 Task: Invite Team Member Softage.1@softage.net to Workspace Digital Strategy Consulting. Invite Team Member Softage.2@softage.net to Workspace Digital Strategy Consulting. Invite Team Member Softage.3@softage.net to Workspace Digital Strategy Consulting. Invite Team Member Softage.4@softage.net to Workspace Digital Strategy Consulting
Action: Mouse moved to (851, 144)
Screenshot: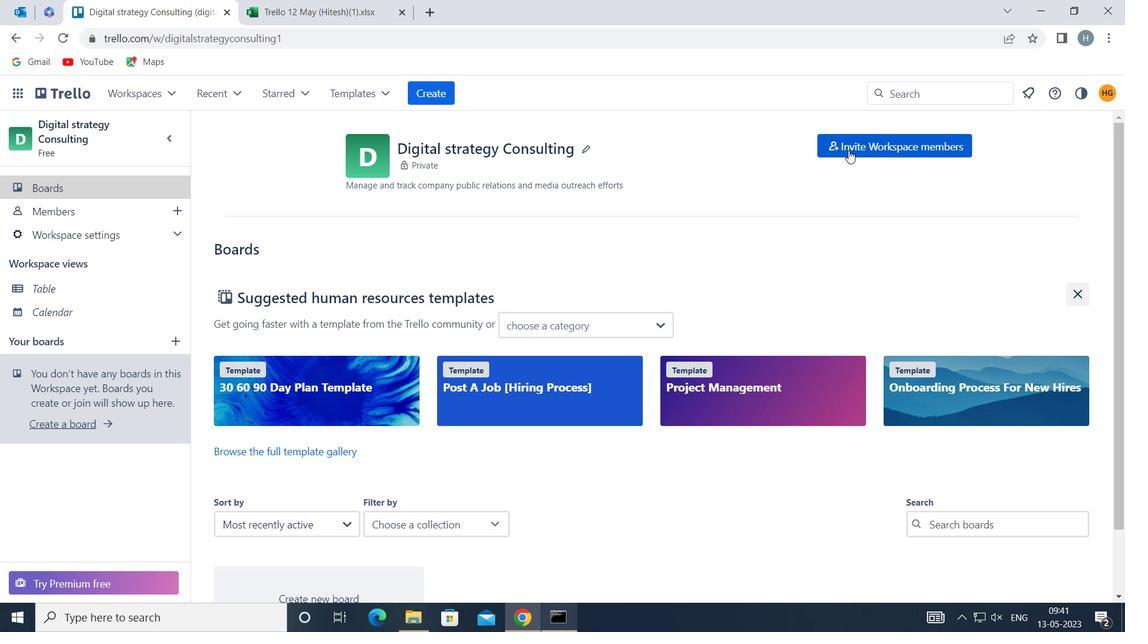 
Action: Mouse pressed left at (851, 144)
Screenshot: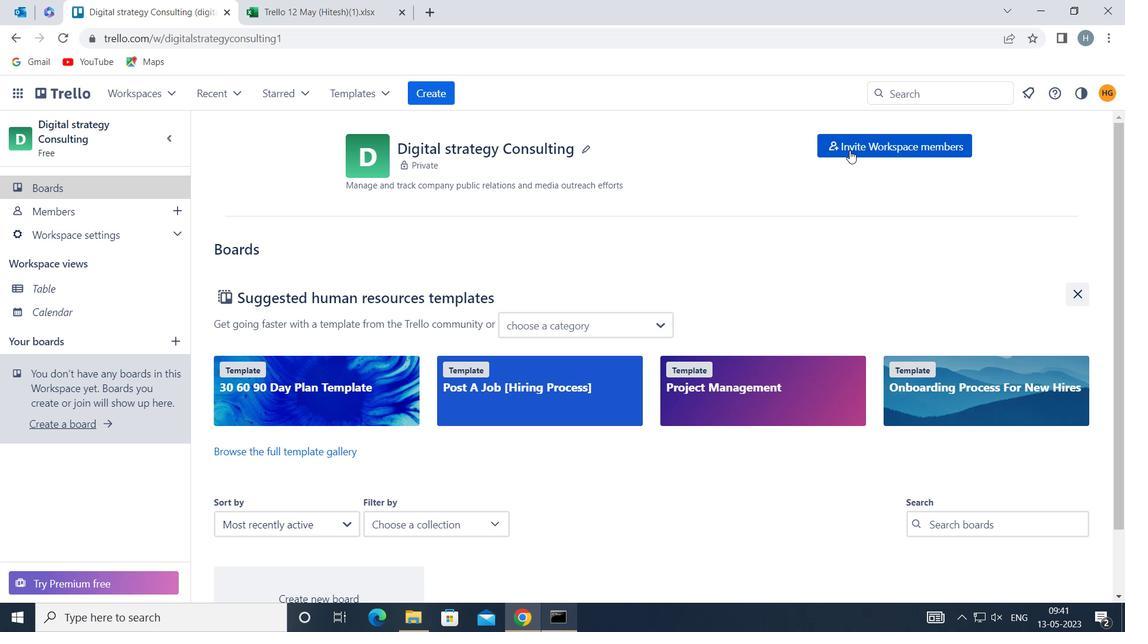 
Action: Mouse moved to (400, 376)
Screenshot: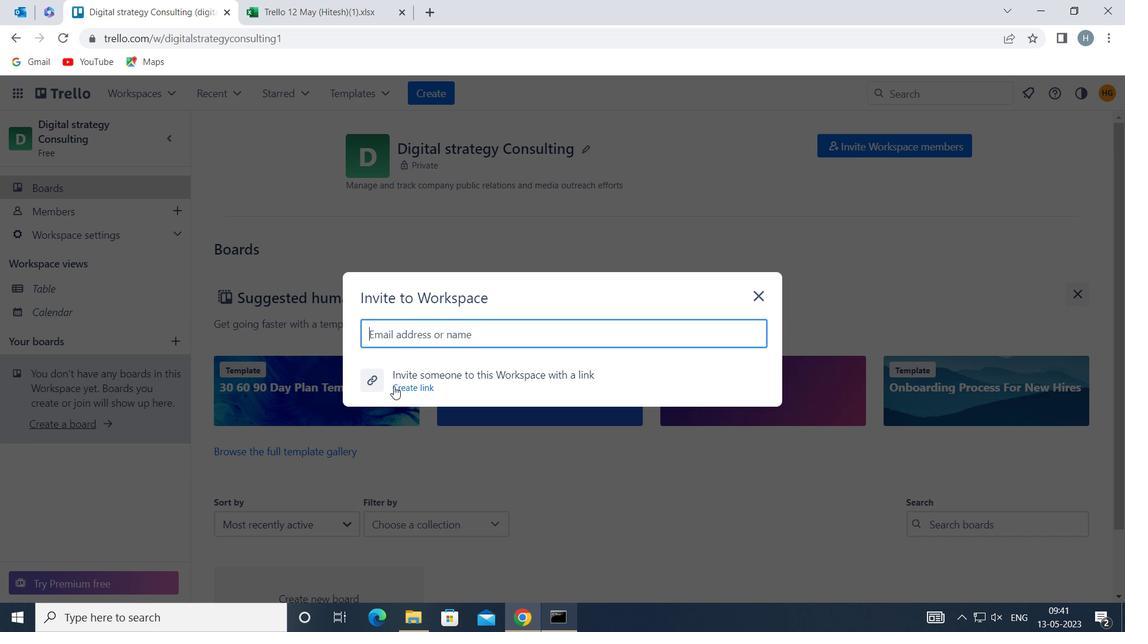 
Action: Key pressed softage.1<Key.shift>@SOFTAGE.NET
Screenshot: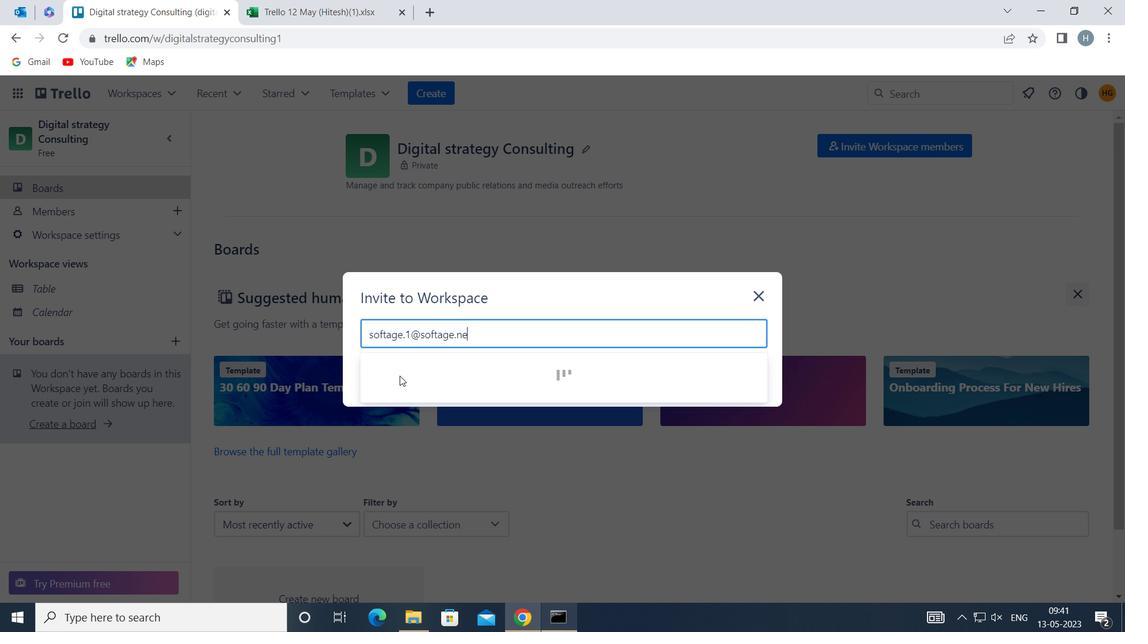 
Action: Mouse moved to (404, 375)
Screenshot: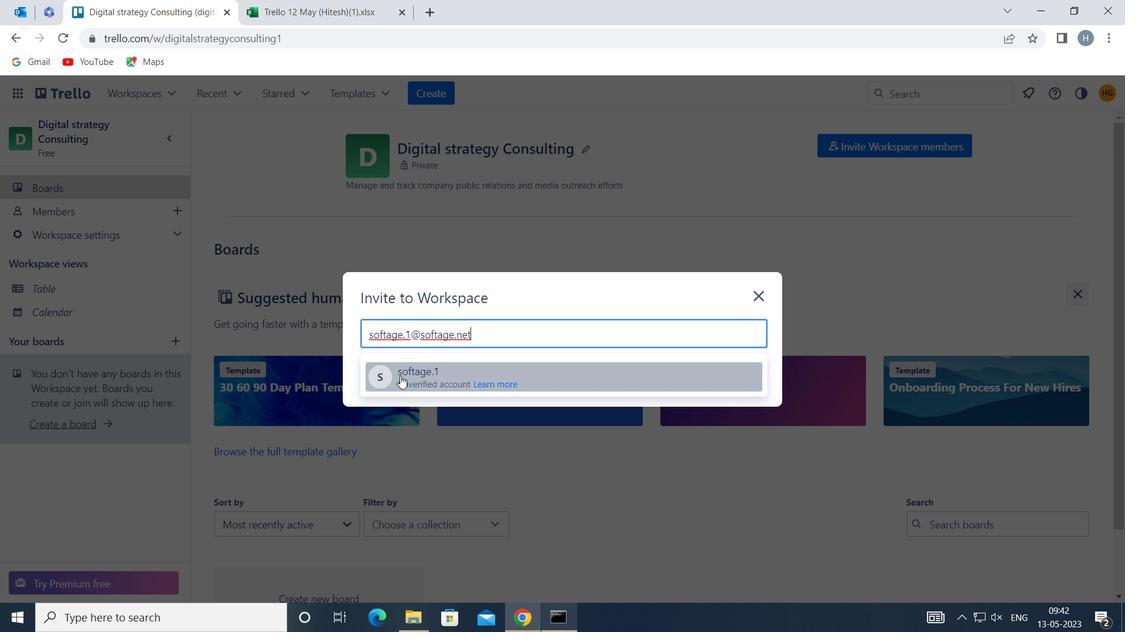 
Action: Mouse pressed left at (404, 375)
Screenshot: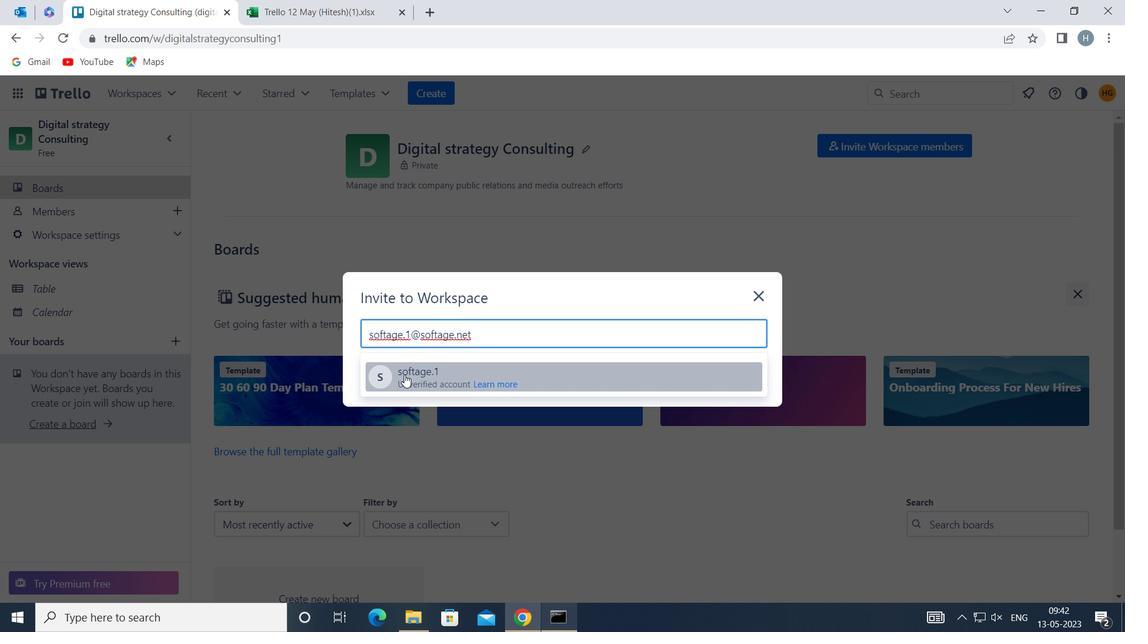 
Action: Key pressed SOFTAGE.2<Key.shift>@SOFTAGE.NR<Key.backspace>ET
Screenshot: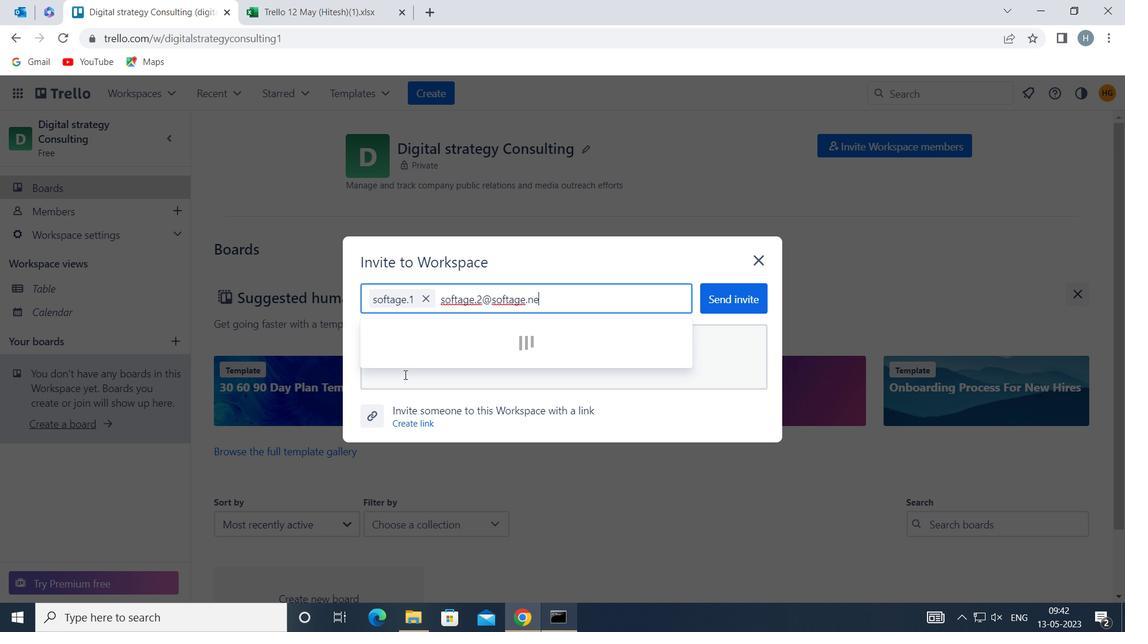 
Action: Mouse moved to (410, 346)
Screenshot: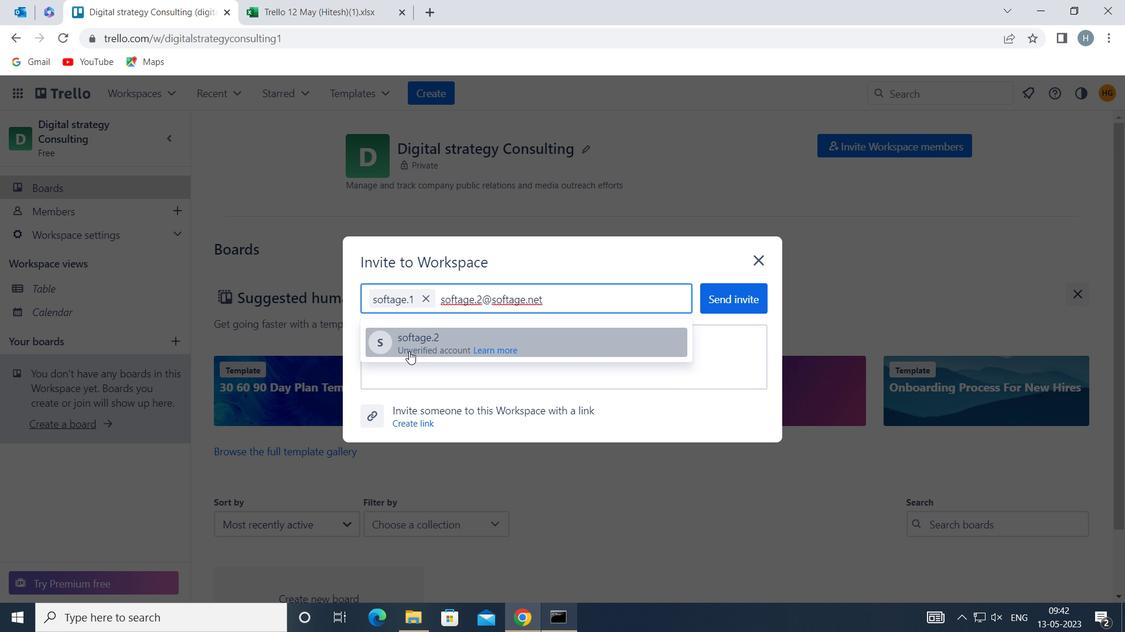 
Action: Mouse pressed left at (410, 346)
Screenshot: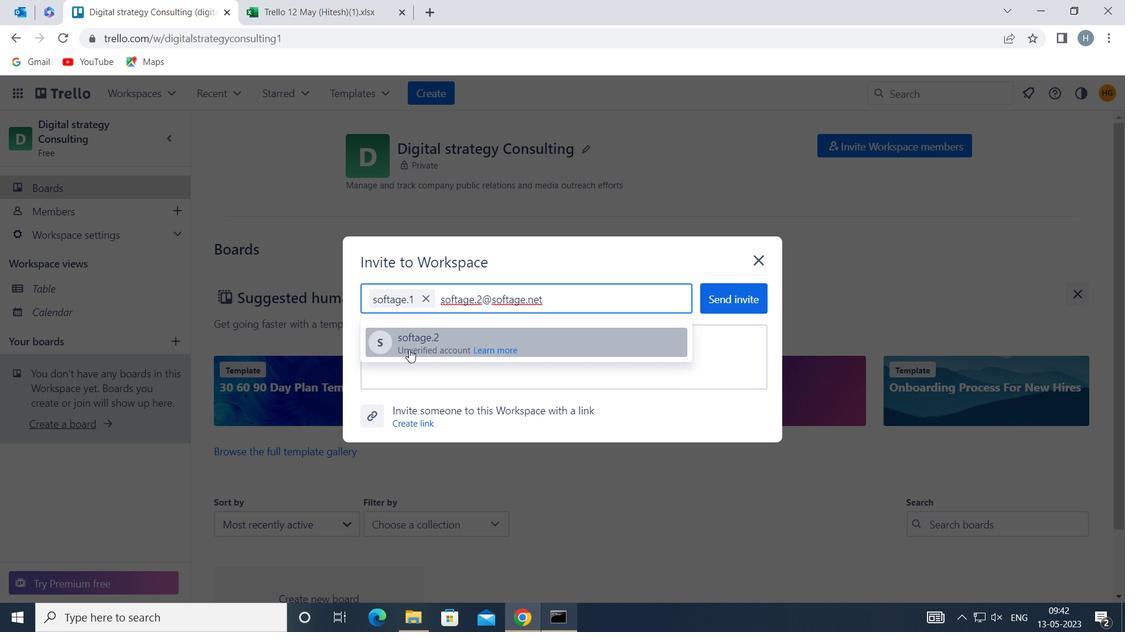 
Action: Mouse moved to (515, 317)
Screenshot: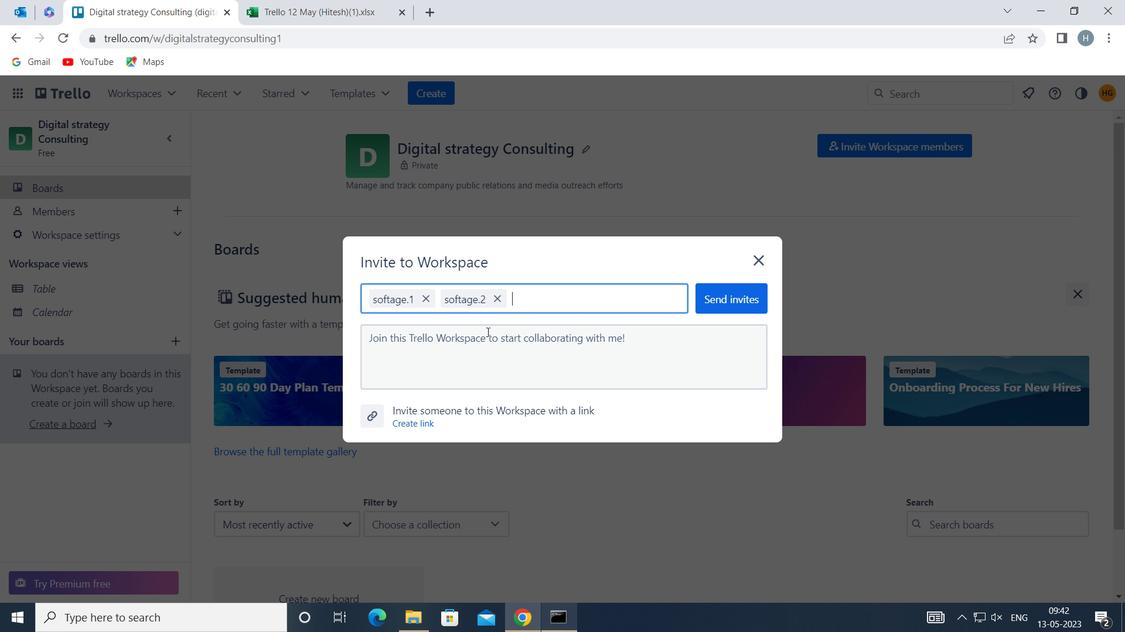 
Action: Key pressed SOFTAGE.3<Key.shift>@SOFTAGE.NET
Screenshot: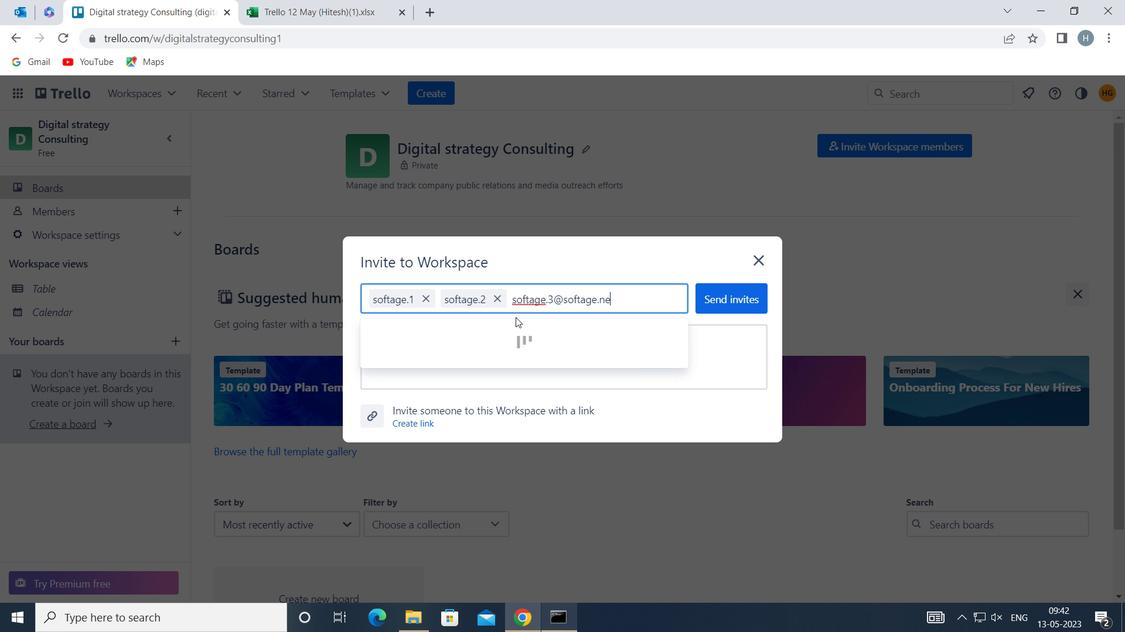 
Action: Mouse moved to (413, 339)
Screenshot: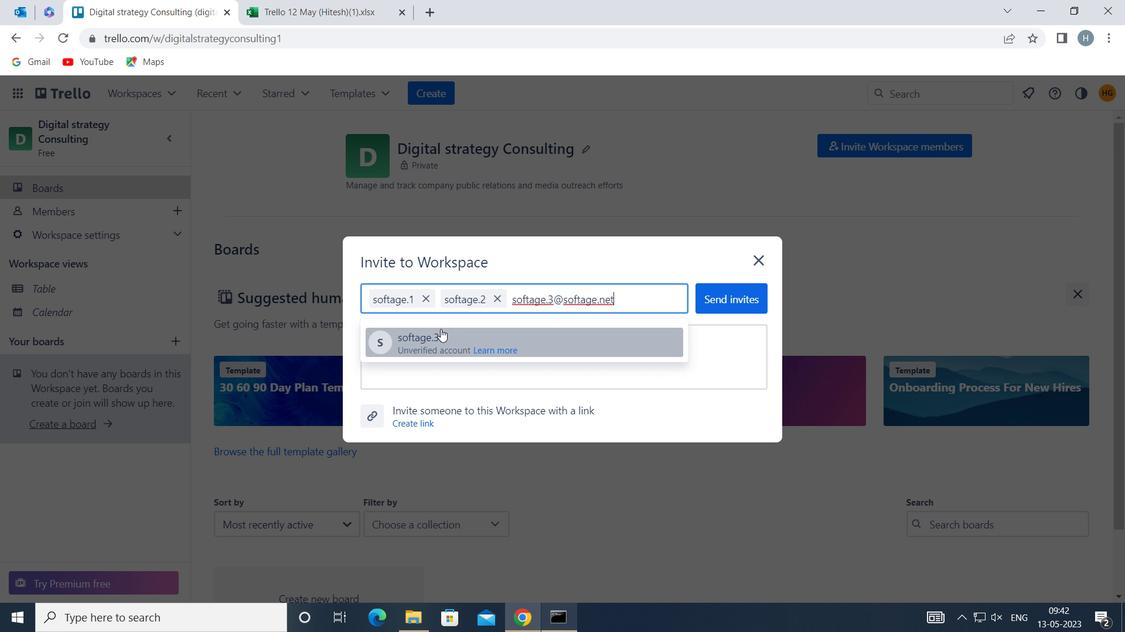 
Action: Mouse pressed left at (413, 339)
Screenshot: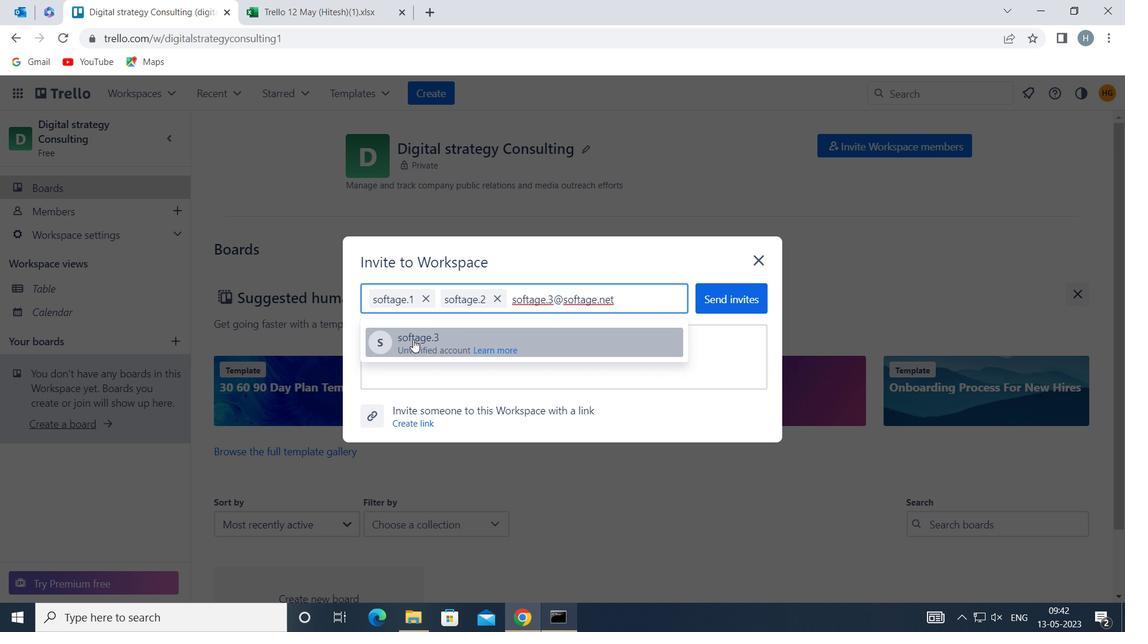 
Action: Key pressed SOFTAGE.4<Key.shift>@SOFTAGE.NET
Screenshot: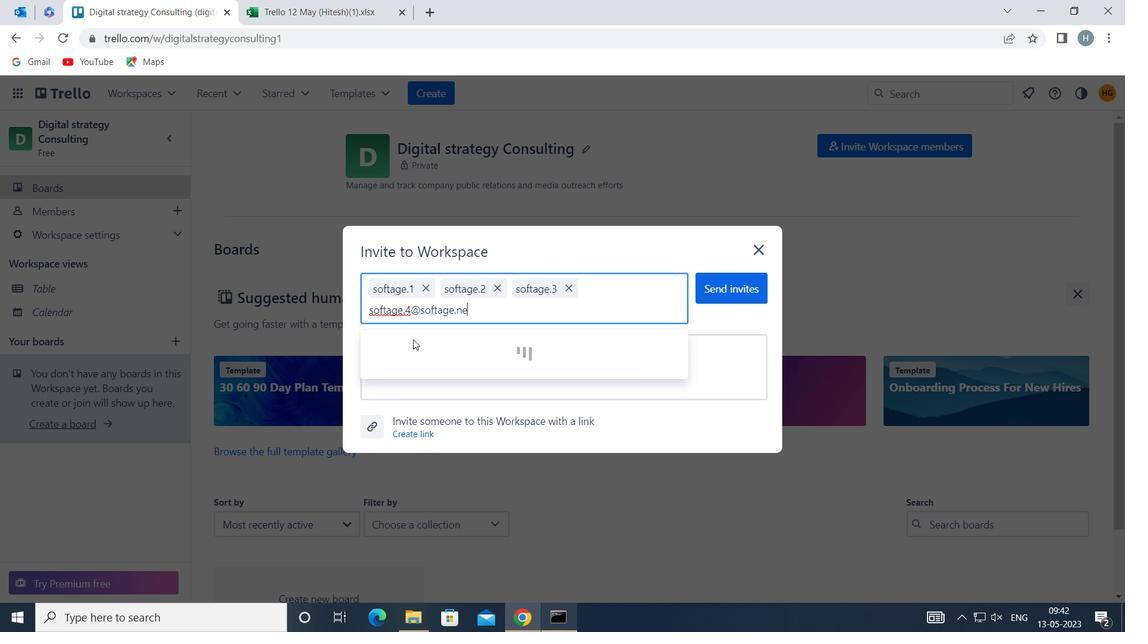 
Action: Mouse moved to (413, 355)
Screenshot: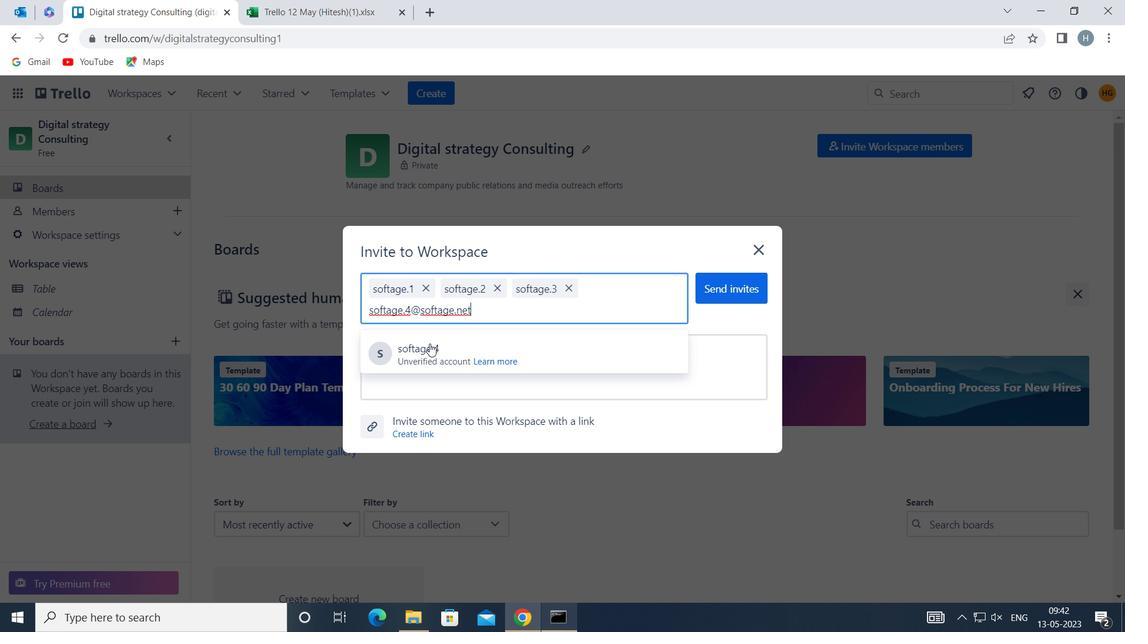 
Action: Mouse pressed left at (413, 355)
Screenshot: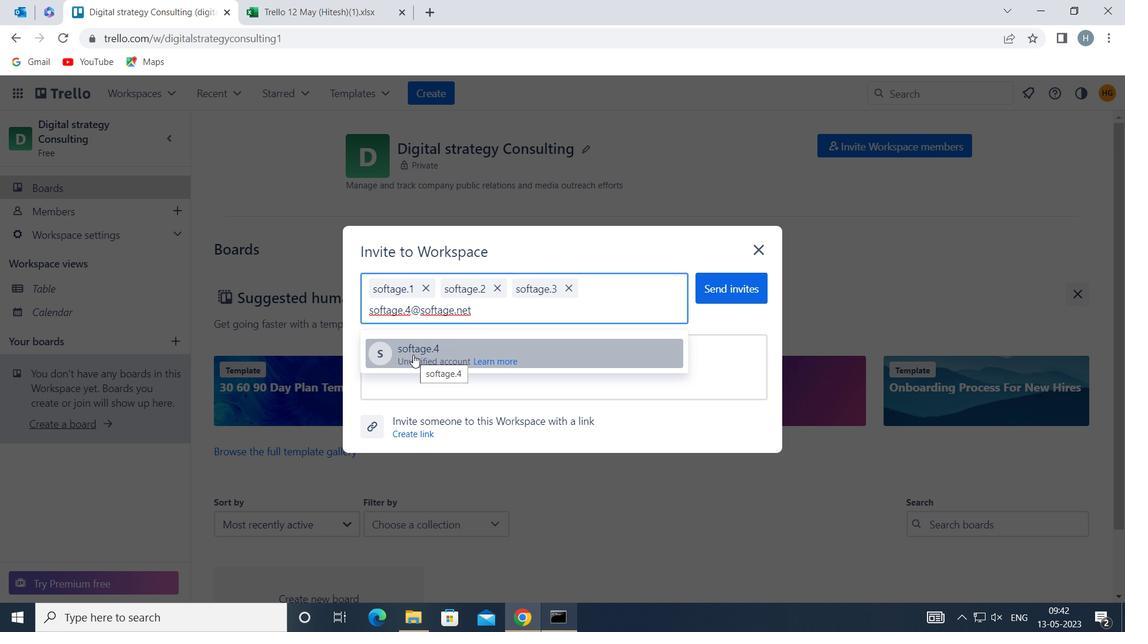 
Action: Mouse moved to (739, 284)
Screenshot: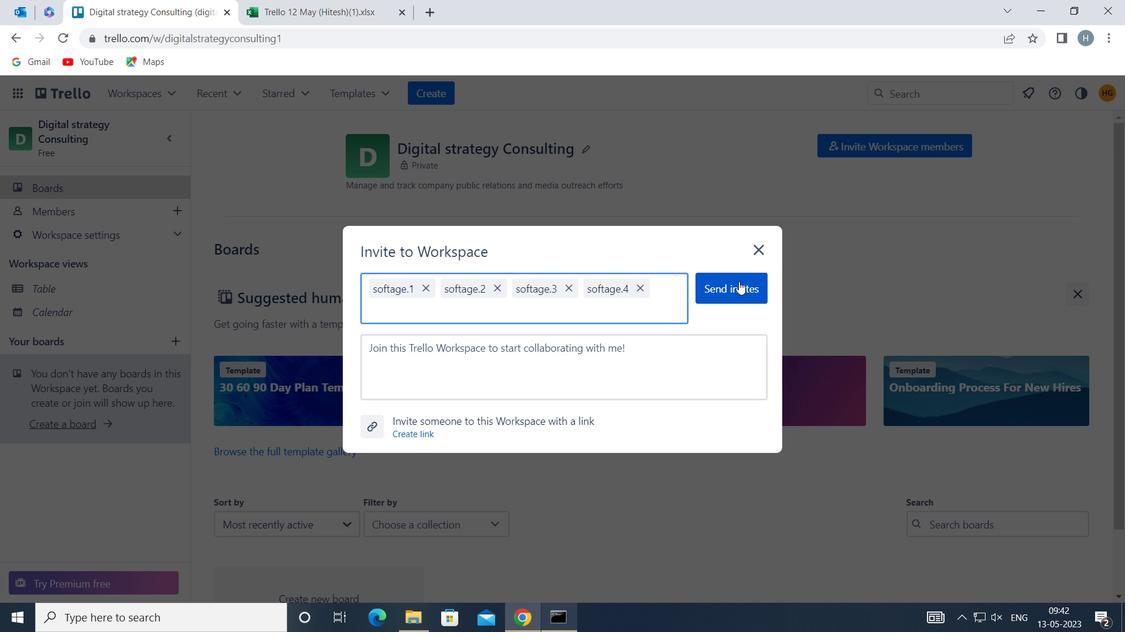 
Action: Mouse pressed left at (739, 284)
Screenshot: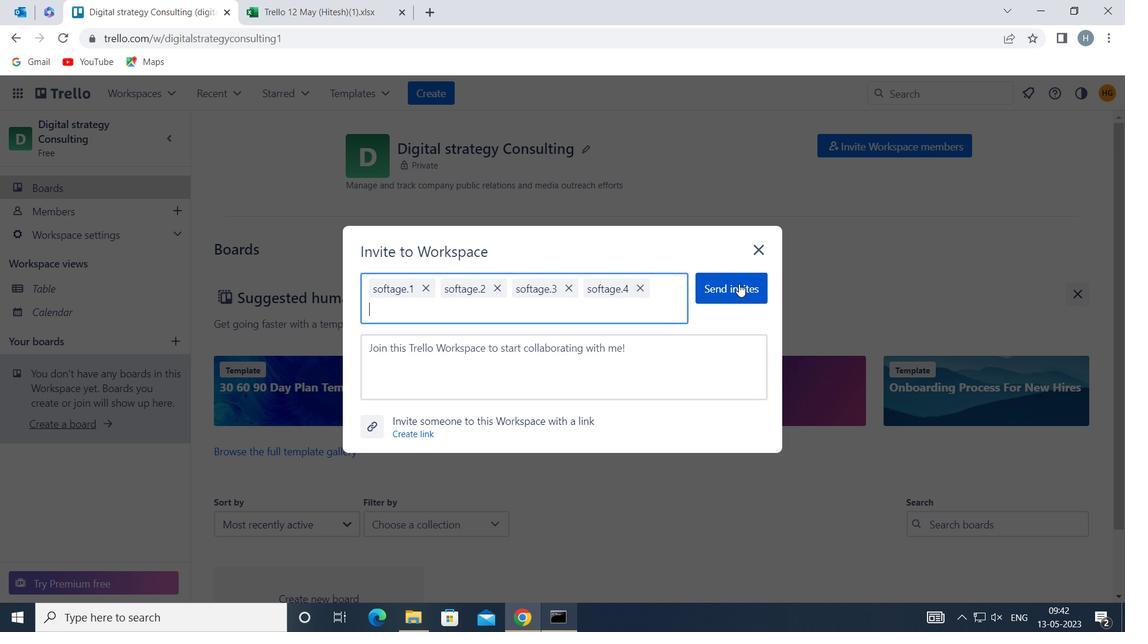 
Action: Mouse moved to (738, 284)
Screenshot: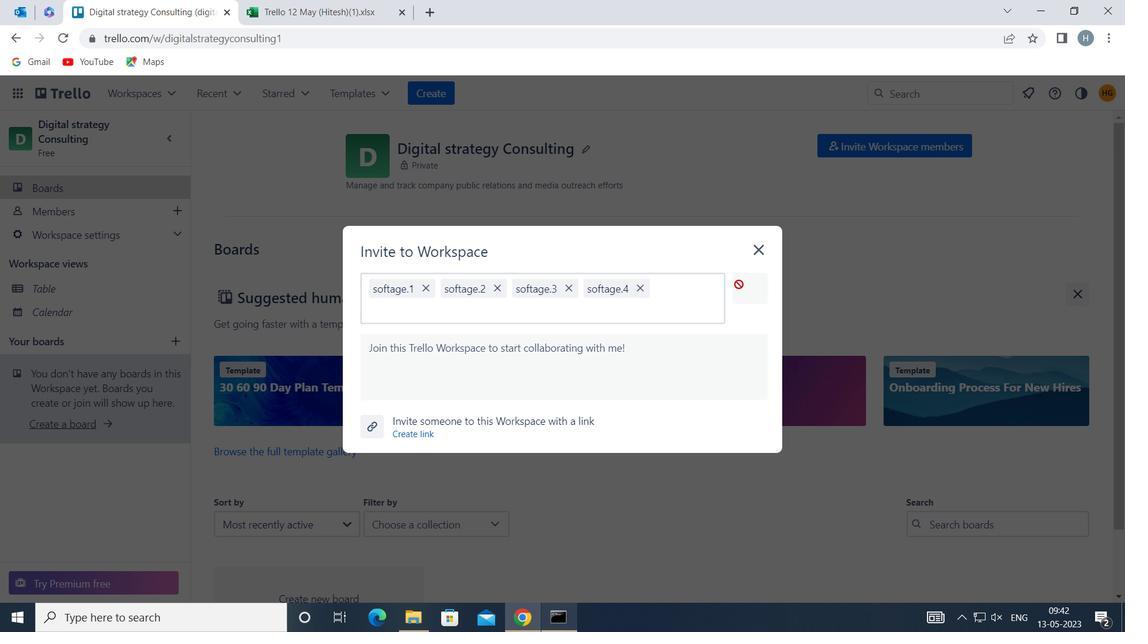 
Action: Key pressed <Key.f8>
Screenshot: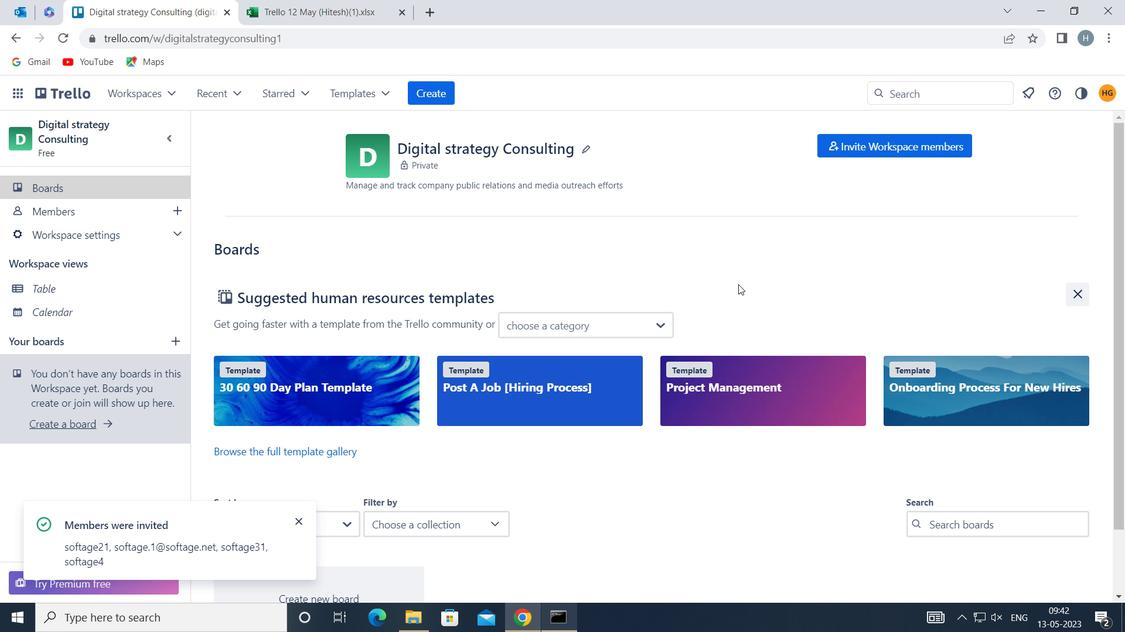 
